 Task: Create a section Dev Drive and in the section, add a milestone Data Cleansing in the project ApexTech
Action: Mouse moved to (74, 251)
Screenshot: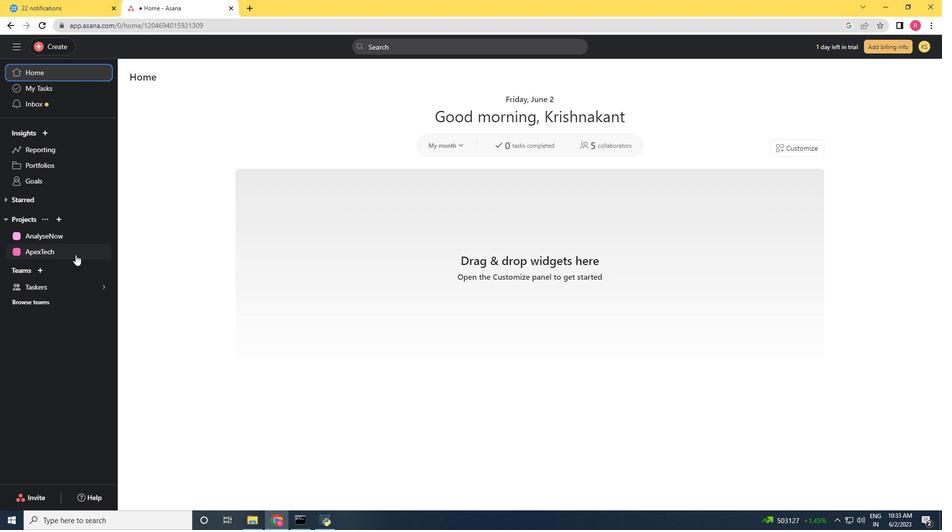 
Action: Mouse pressed left at (74, 251)
Screenshot: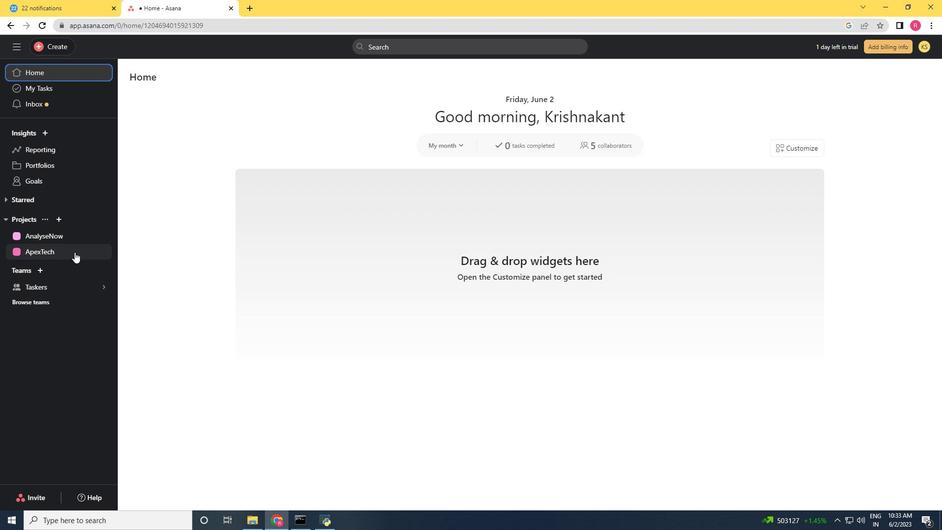 
Action: Mouse moved to (281, 501)
Screenshot: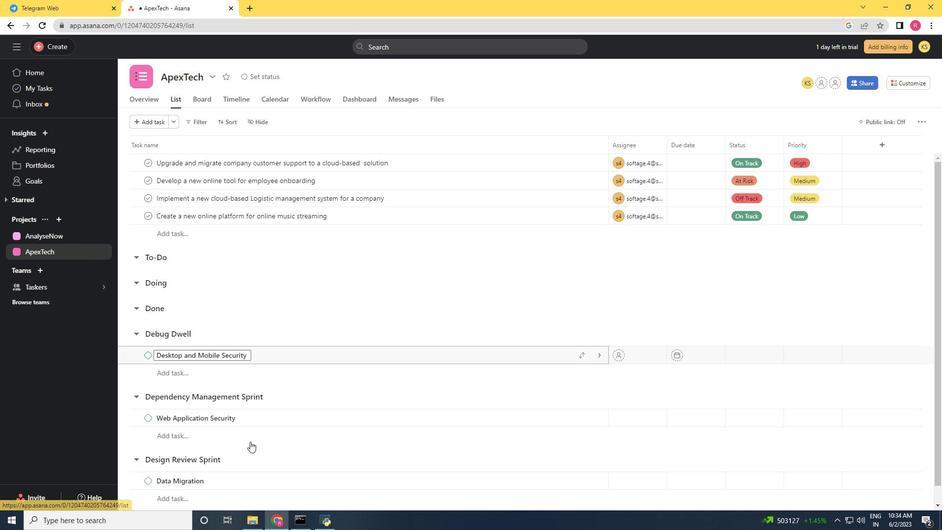 
Action: Mouse scrolled (281, 500) with delta (0, 0)
Screenshot: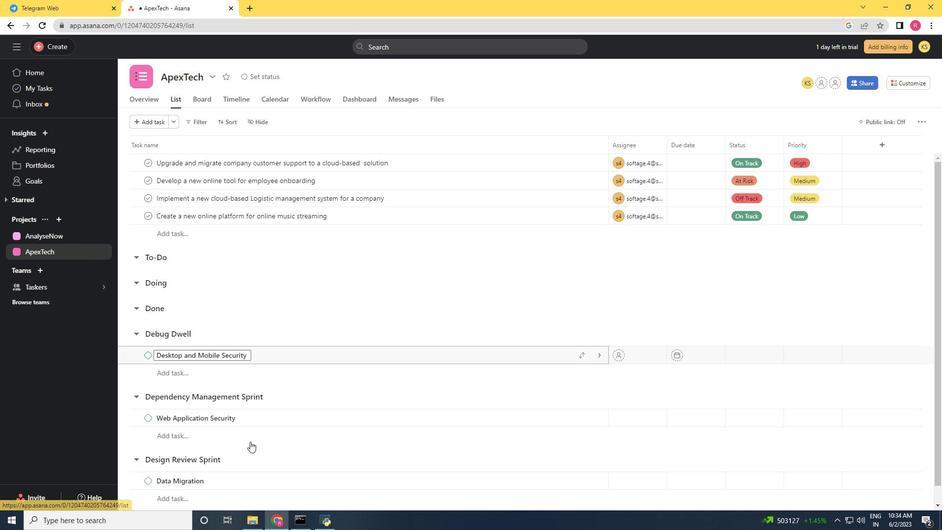 
Action: Mouse moved to (281, 501)
Screenshot: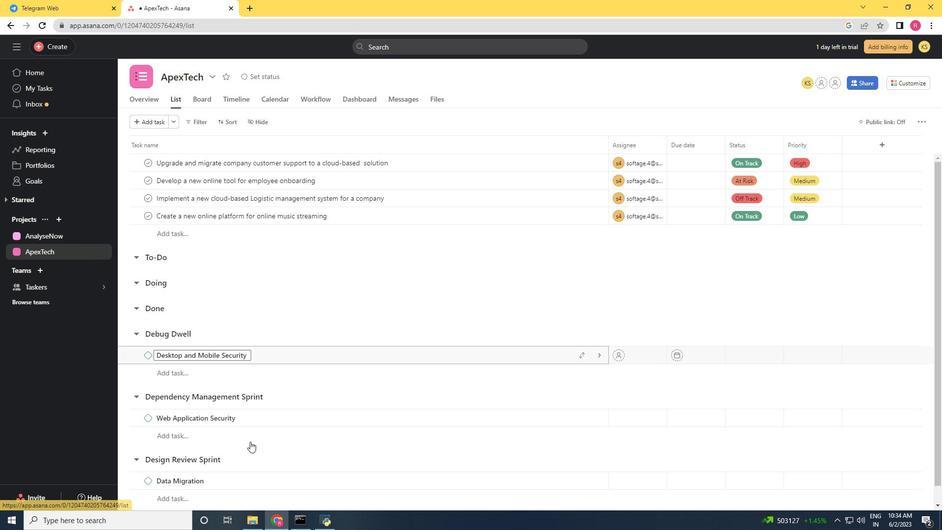 
Action: Mouse scrolled (281, 501) with delta (0, 0)
Screenshot: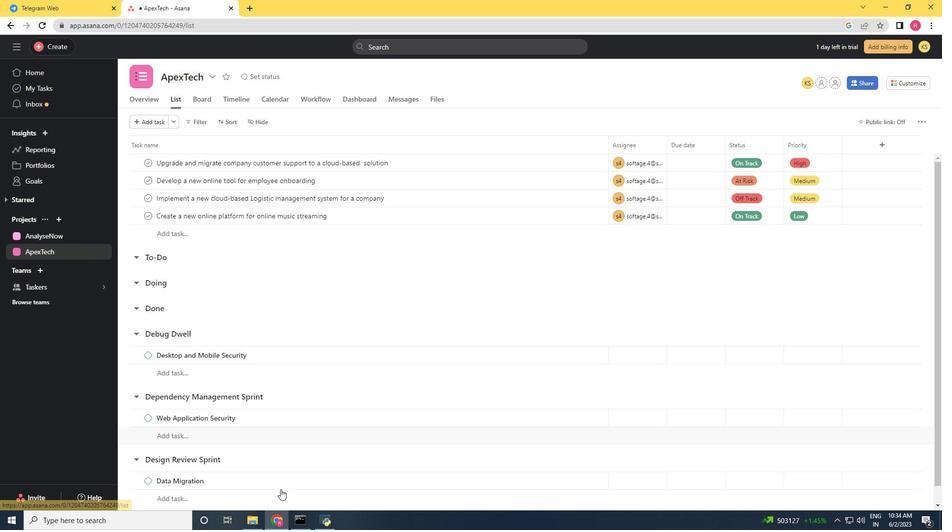 
Action: Mouse moved to (281, 502)
Screenshot: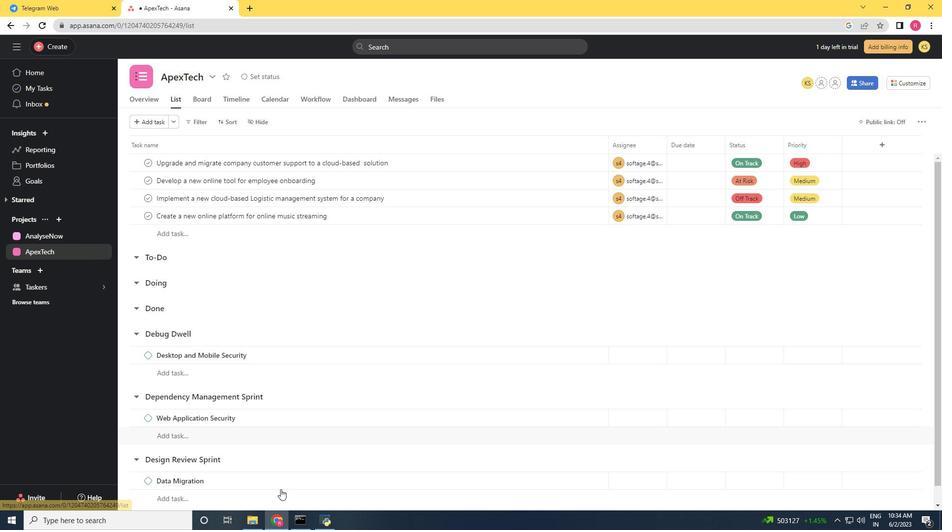 
Action: Mouse scrolled (281, 502) with delta (0, 0)
Screenshot: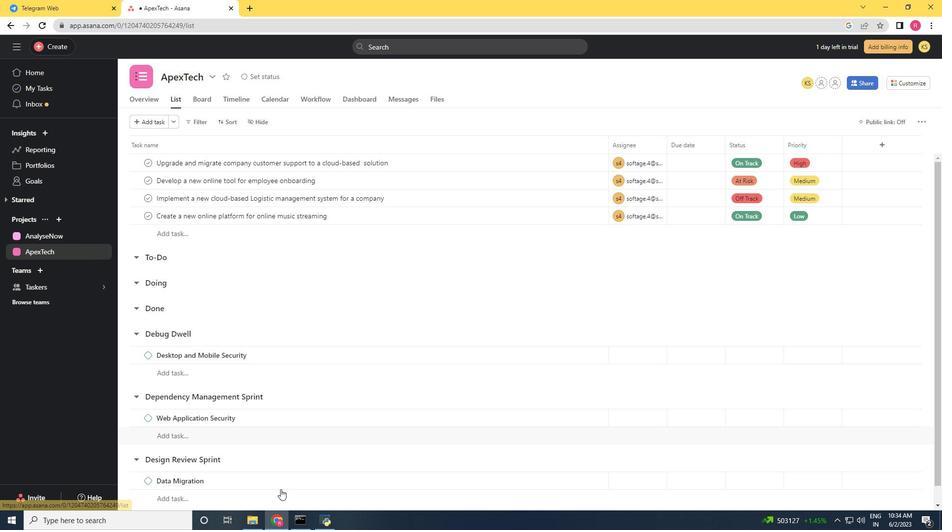 
Action: Mouse moved to (280, 503)
Screenshot: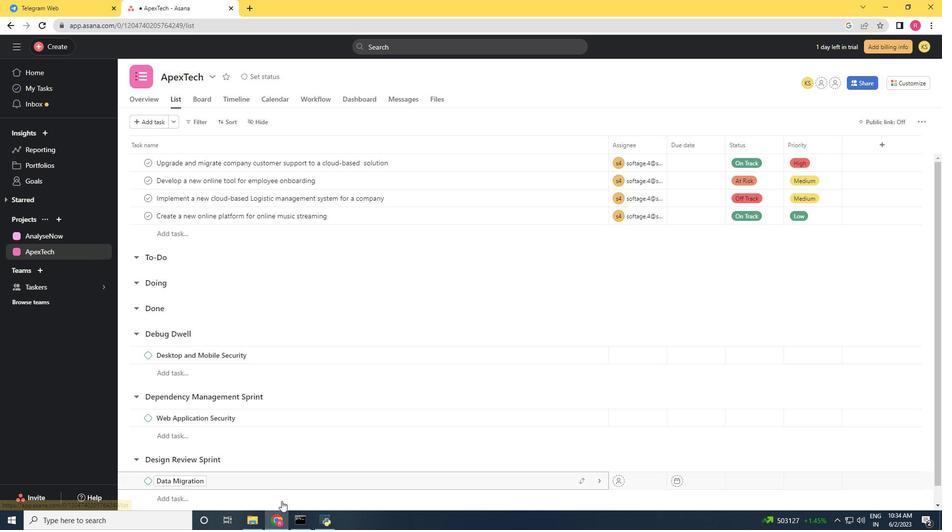 
Action: Mouse scrolled (280, 502) with delta (0, 0)
Screenshot: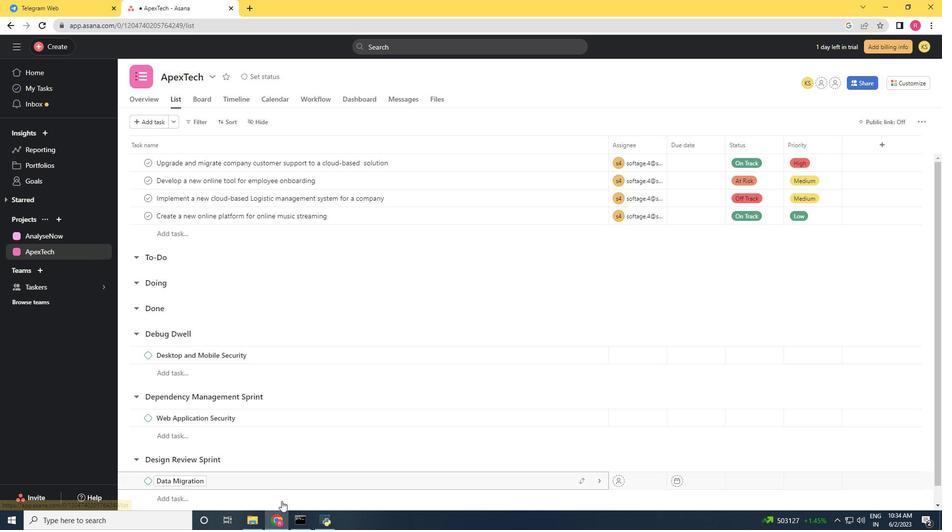 
Action: Mouse moved to (167, 501)
Screenshot: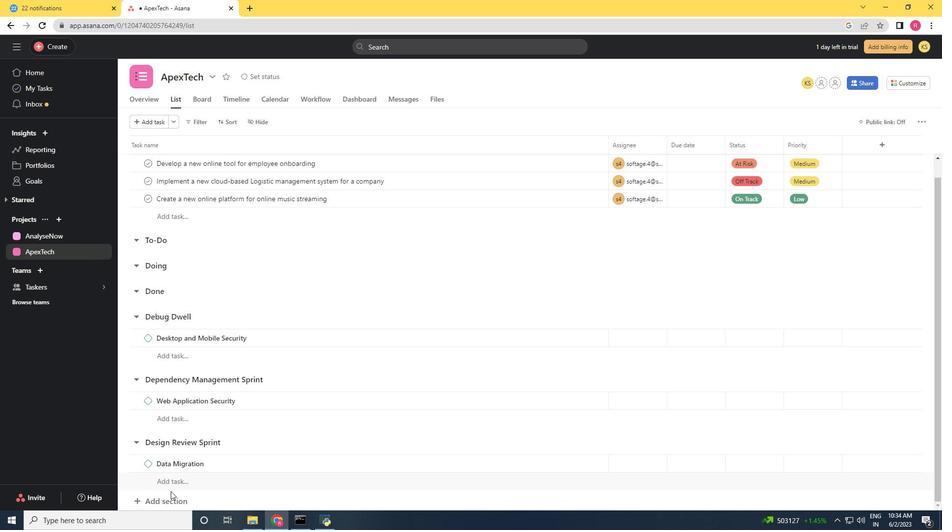 
Action: Mouse pressed left at (167, 501)
Screenshot: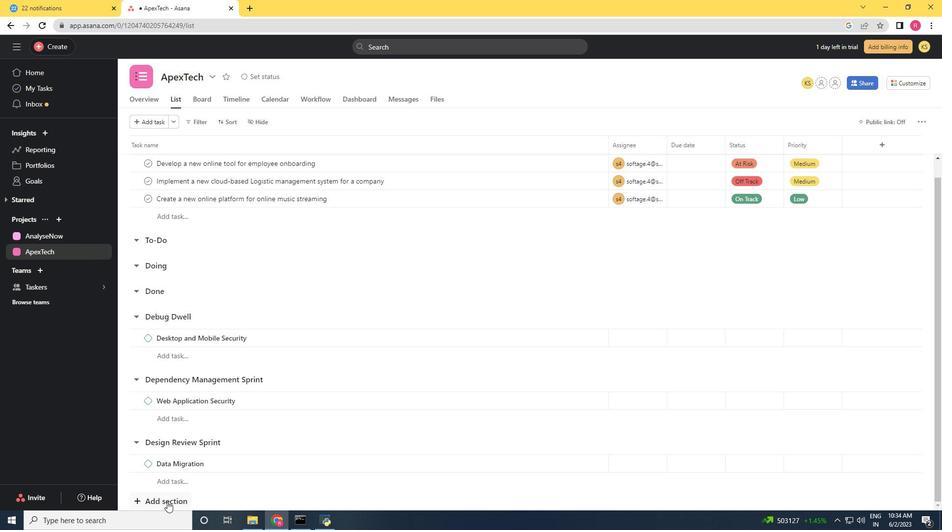 
Action: Mouse moved to (167, 502)
Screenshot: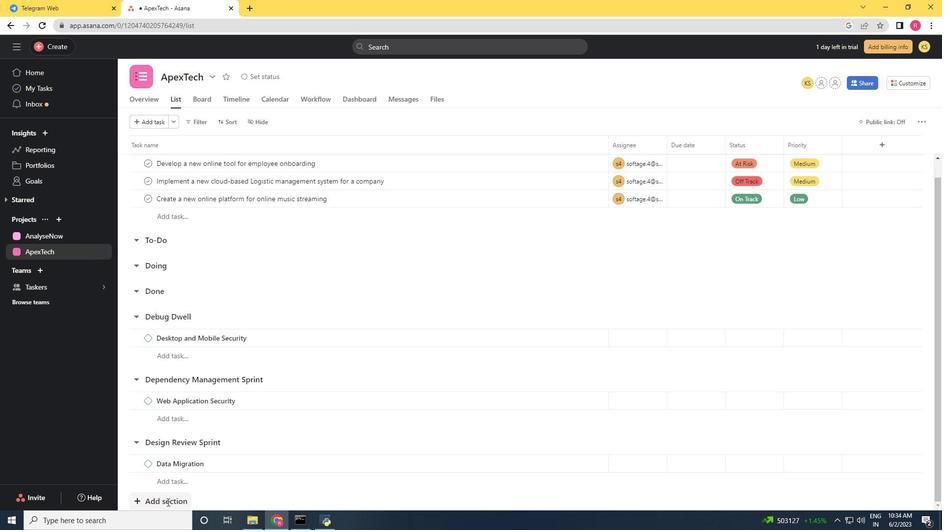 
Action: Key pressed <Key.shift>Dev<Key.space><Key.shift>Dric<Key.backspace>ve
Screenshot: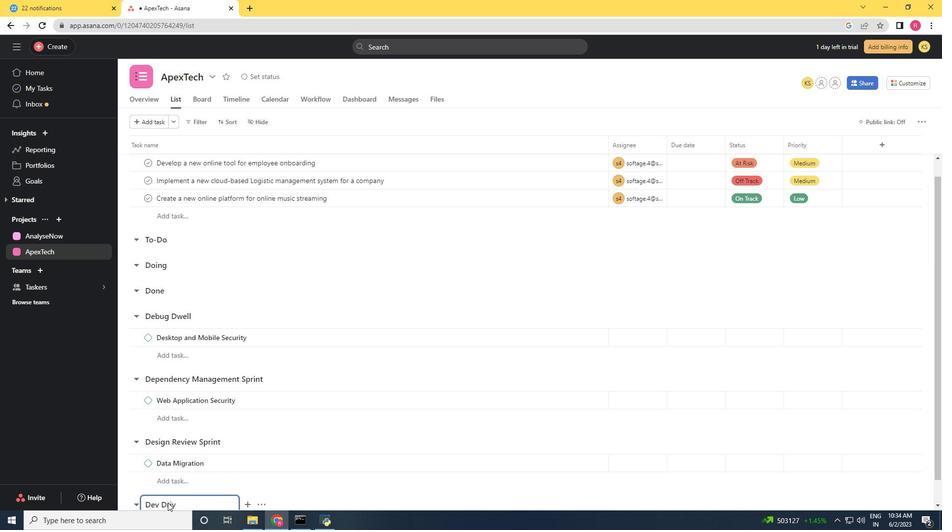 
Action: Mouse moved to (308, 429)
Screenshot: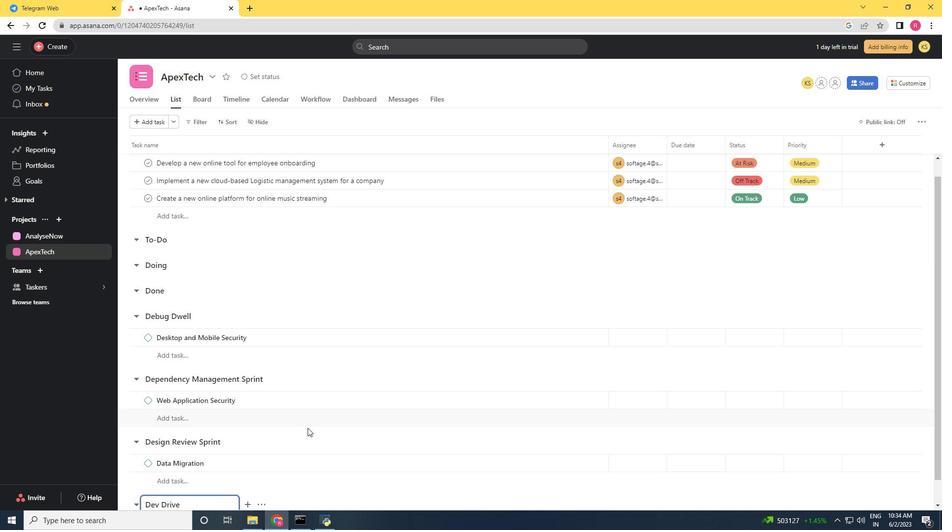 
Action: Mouse scrolled (308, 429) with delta (0, 0)
Screenshot: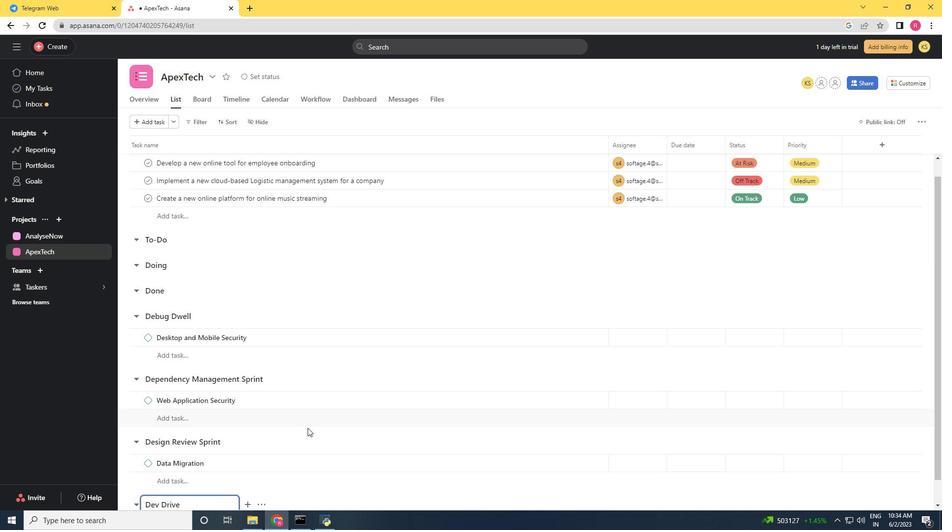 
Action: Mouse moved to (308, 430)
Screenshot: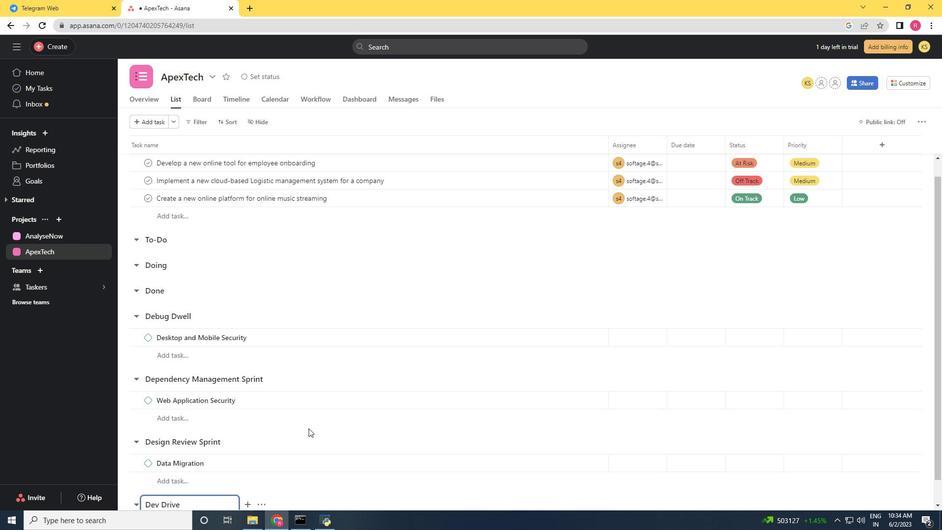 
Action: Mouse scrolled (308, 430) with delta (0, 0)
Screenshot: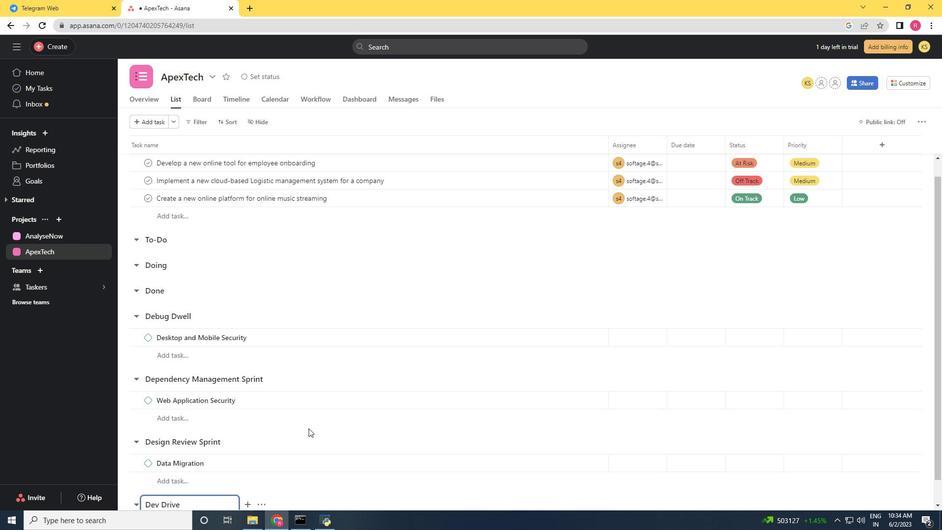 
Action: Mouse moved to (308, 431)
Screenshot: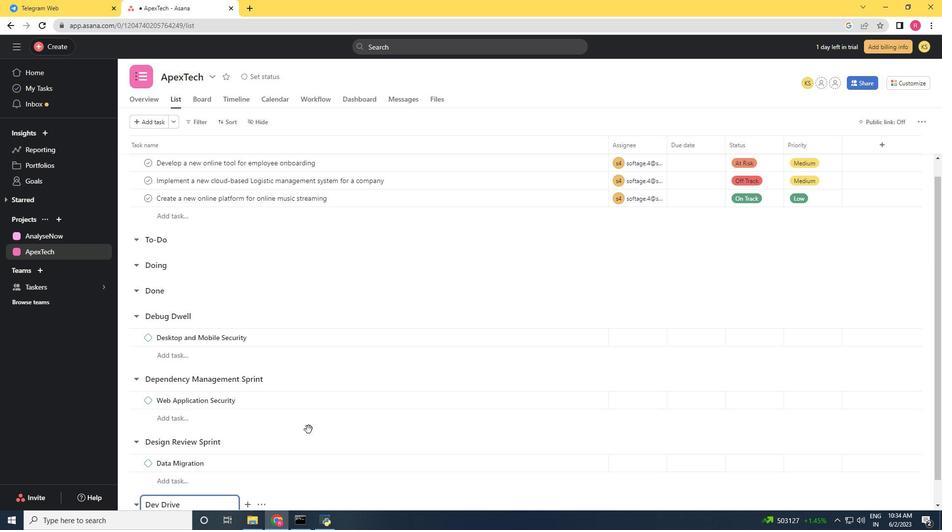 
Action: Mouse scrolled (308, 430) with delta (0, 0)
Screenshot: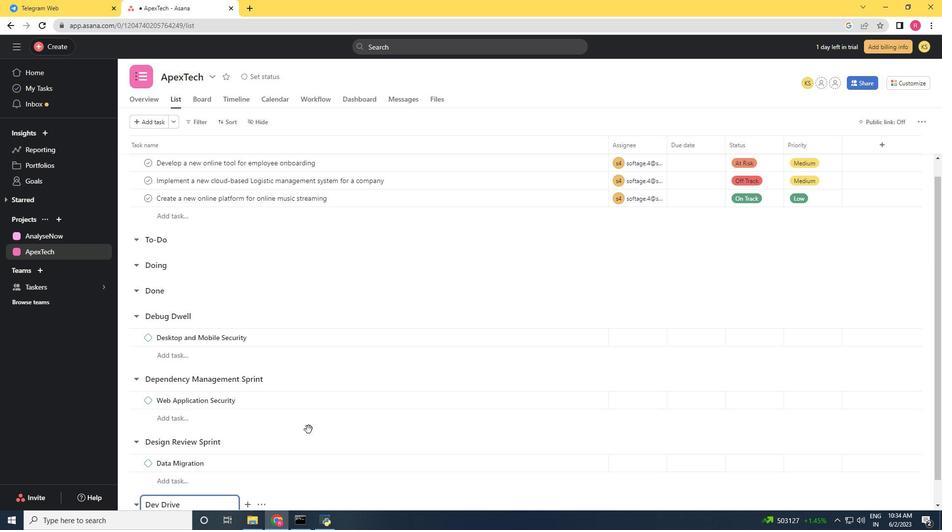 
Action: Mouse moved to (218, 491)
Screenshot: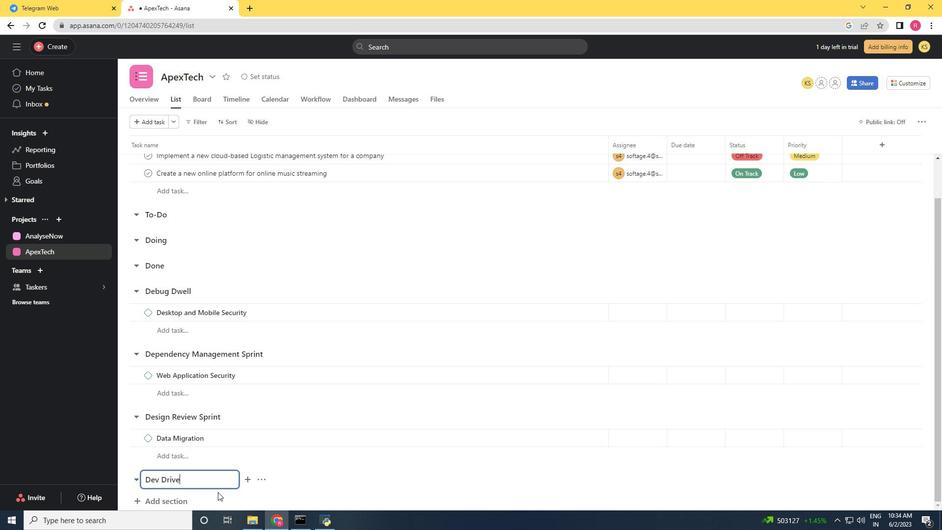 
Action: Key pressed <Key.enter>
Screenshot: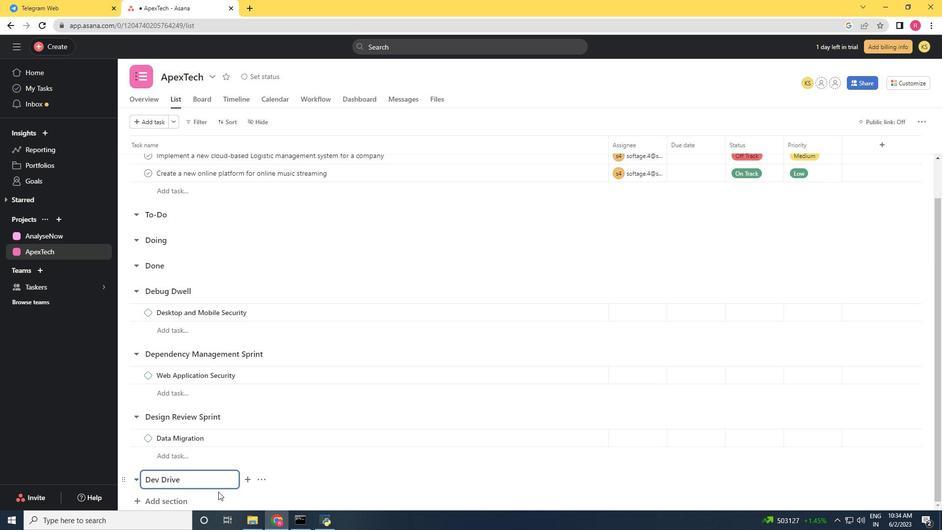 
Action: Mouse moved to (398, 452)
Screenshot: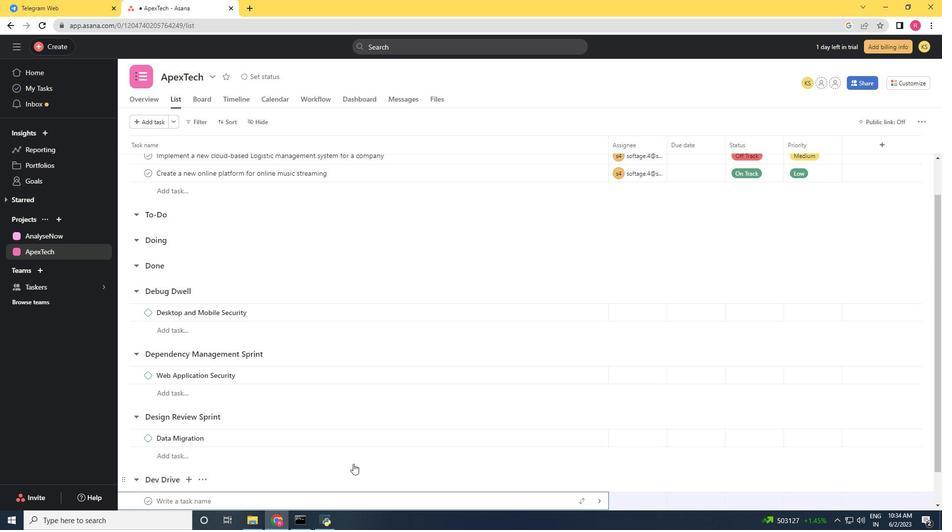 
Action: Mouse scrolled (398, 451) with delta (0, 0)
Screenshot: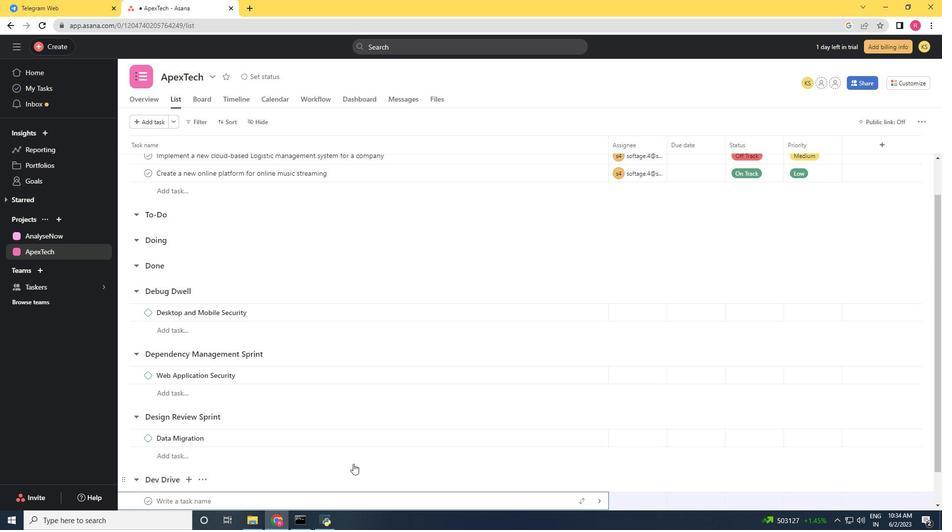 
Action: Mouse moved to (399, 451)
Screenshot: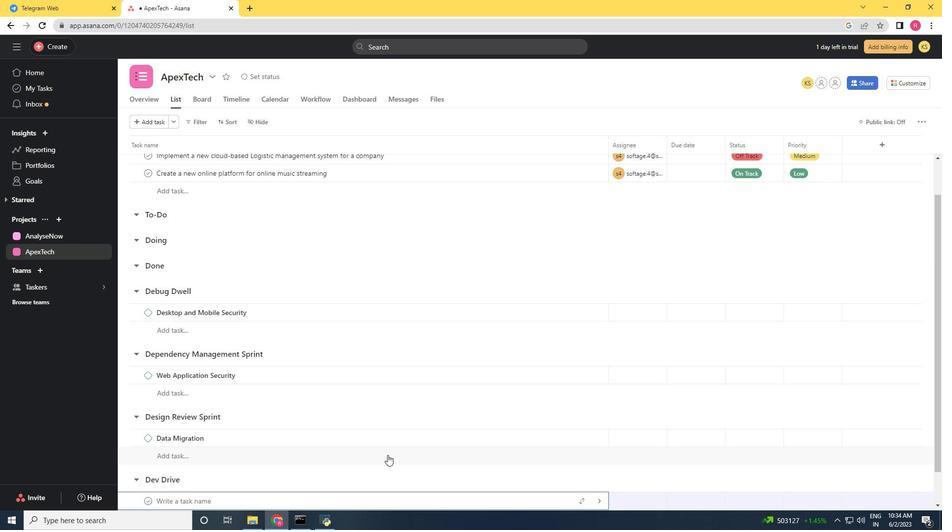 
Action: Mouse scrolled (399, 451) with delta (0, 0)
Screenshot: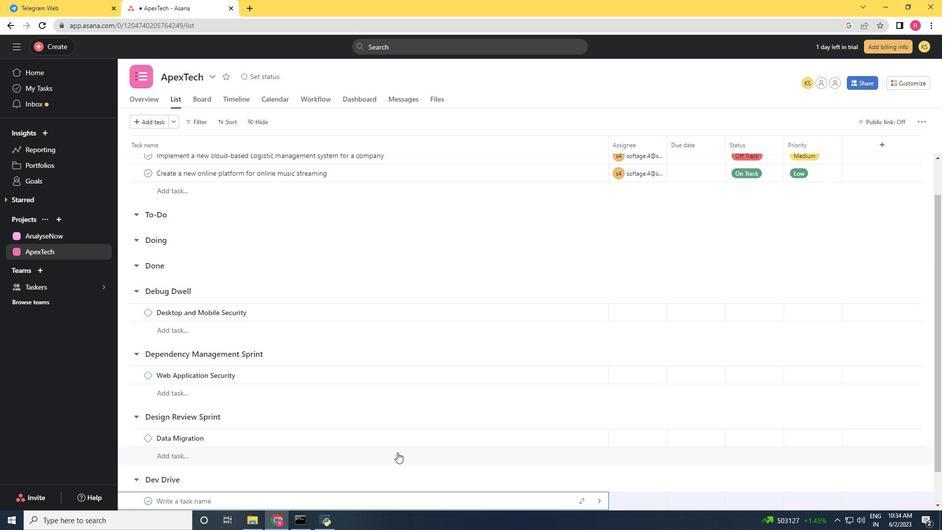 
Action: Mouse moved to (413, 434)
Screenshot: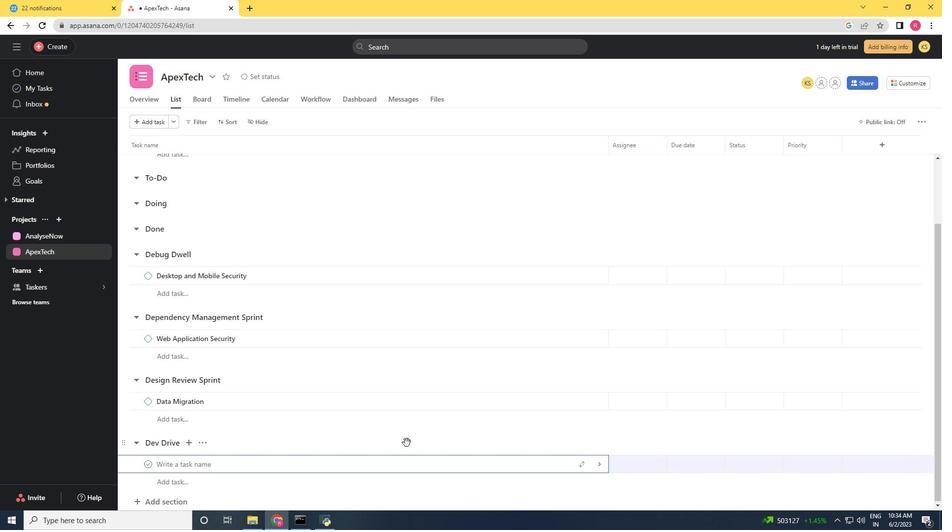 
Action: Key pressed <Key.shift>Data<Key.space><Key.shift>Cleansing
Screenshot: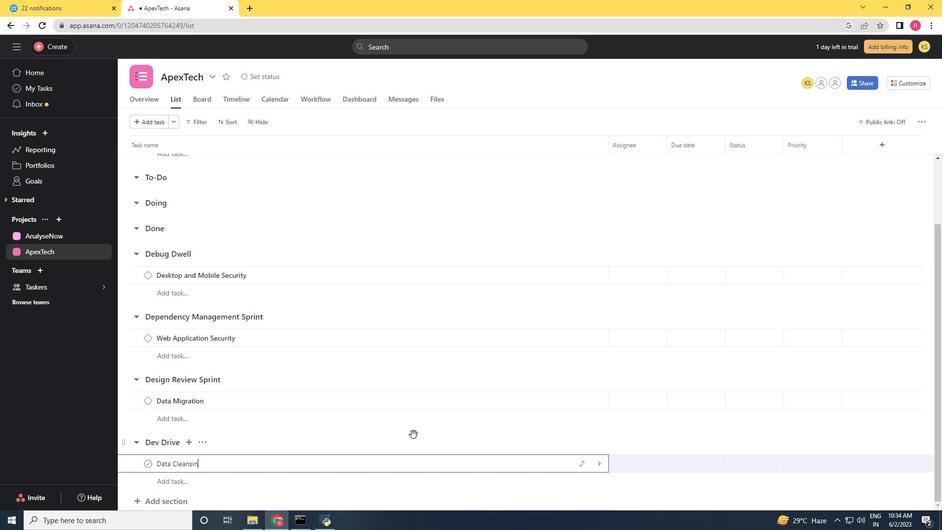 
Action: Mouse moved to (366, 462)
Screenshot: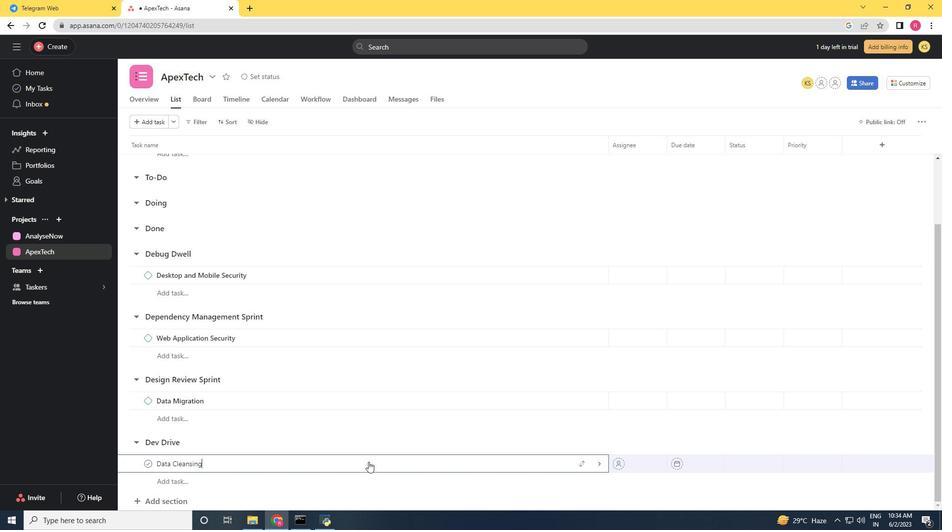 
Action: Mouse pressed right at (366, 462)
Screenshot: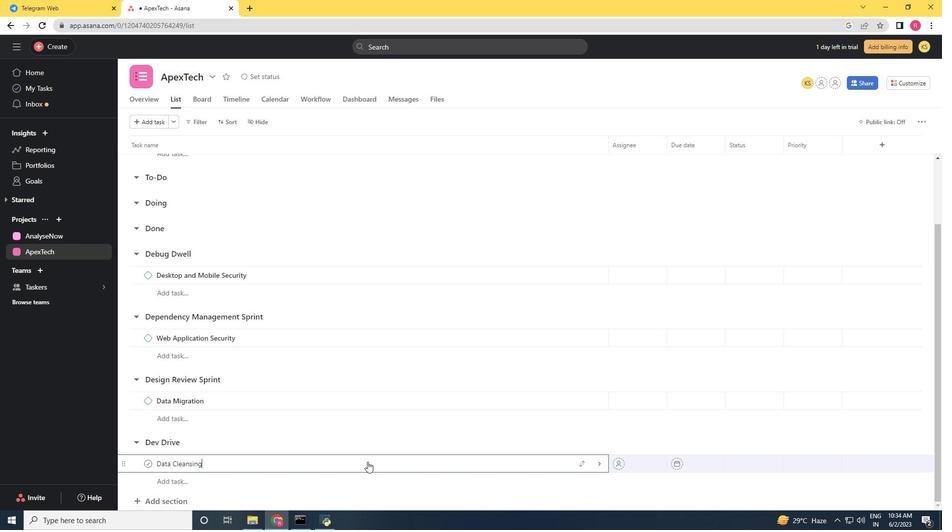 
Action: Mouse moved to (414, 408)
Screenshot: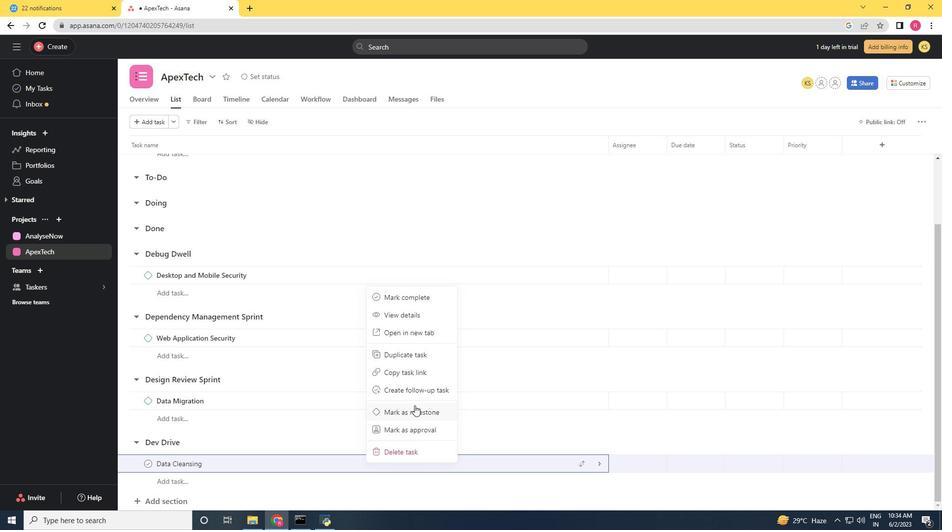 
Action: Mouse pressed left at (414, 408)
Screenshot: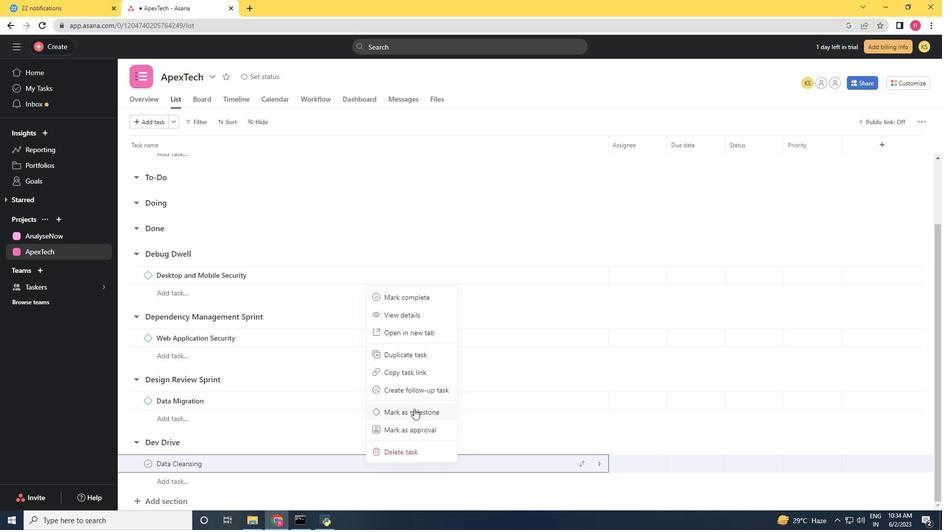 
Action: Mouse moved to (368, 440)
Screenshot: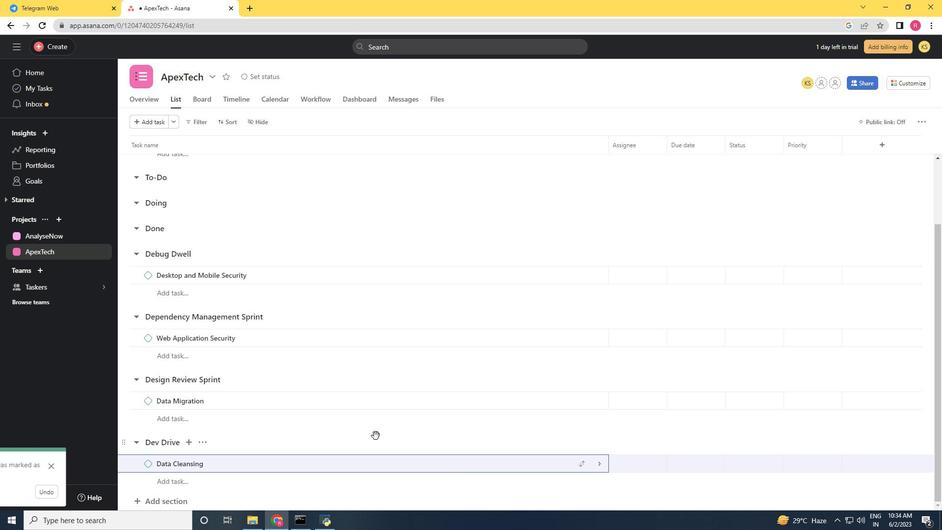 
Action: Mouse scrolled (368, 440) with delta (0, 0)
Screenshot: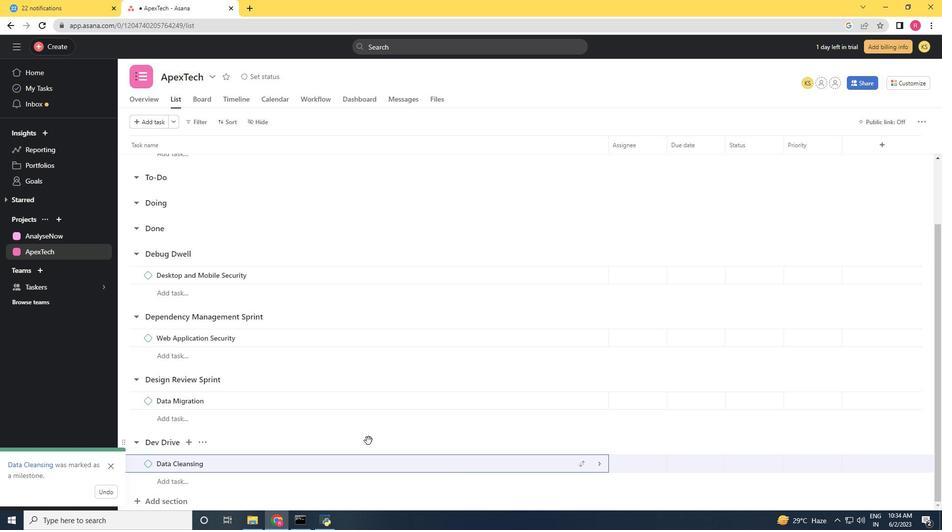 
Action: Mouse scrolled (368, 440) with delta (0, 0)
Screenshot: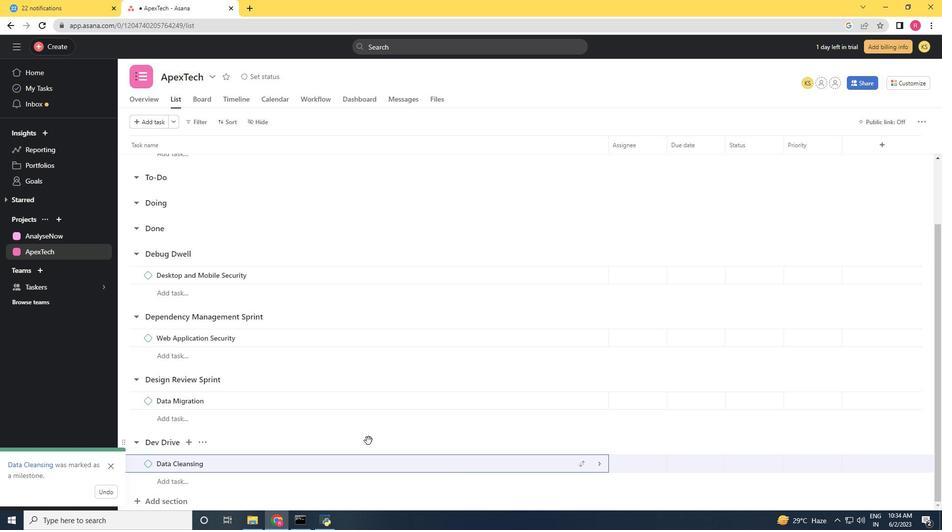 
Action: Mouse moved to (377, 429)
Screenshot: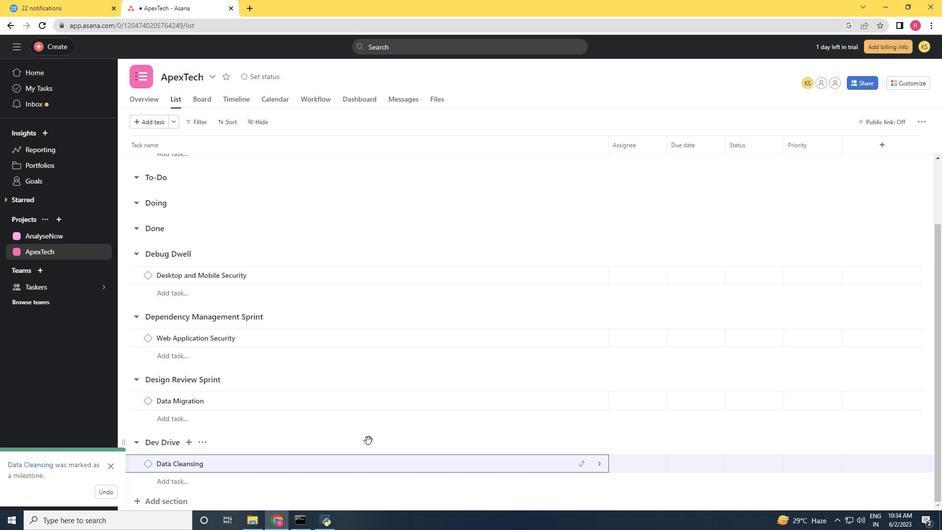 
